 Task: Use the formula "F.TEST" in spreadsheet "Project protfolio".
Action: Mouse moved to (106, 66)
Screenshot: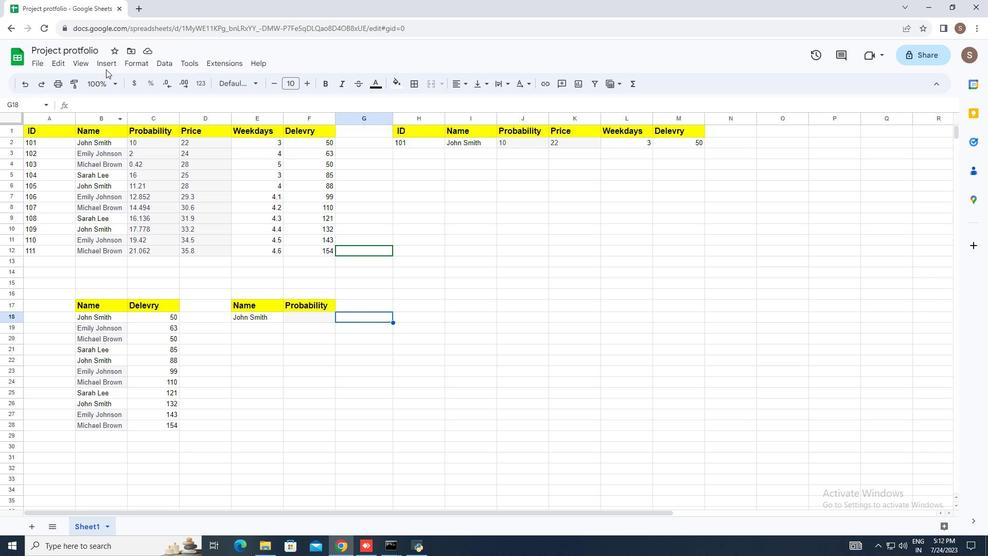 
Action: Mouse pressed left at (106, 66)
Screenshot: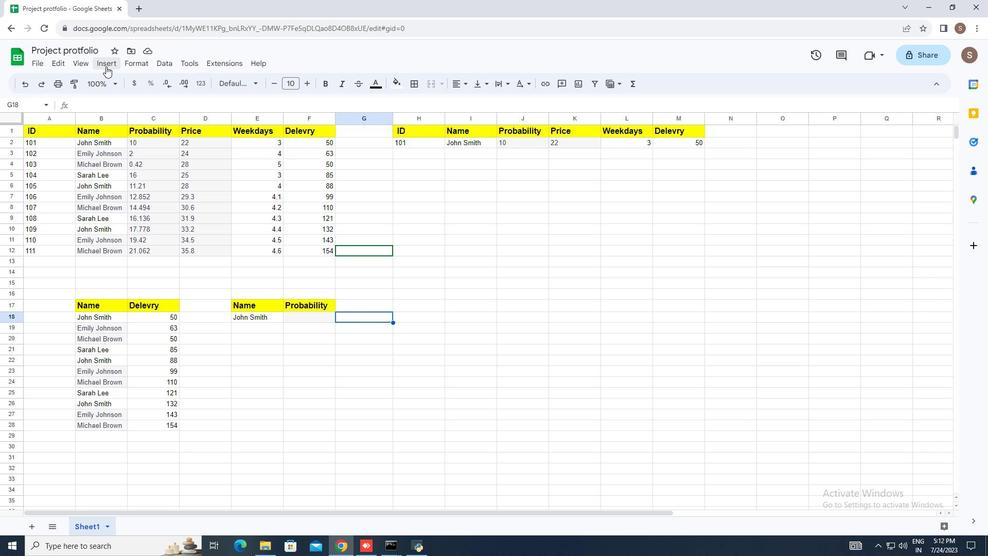 
Action: Mouse moved to (178, 244)
Screenshot: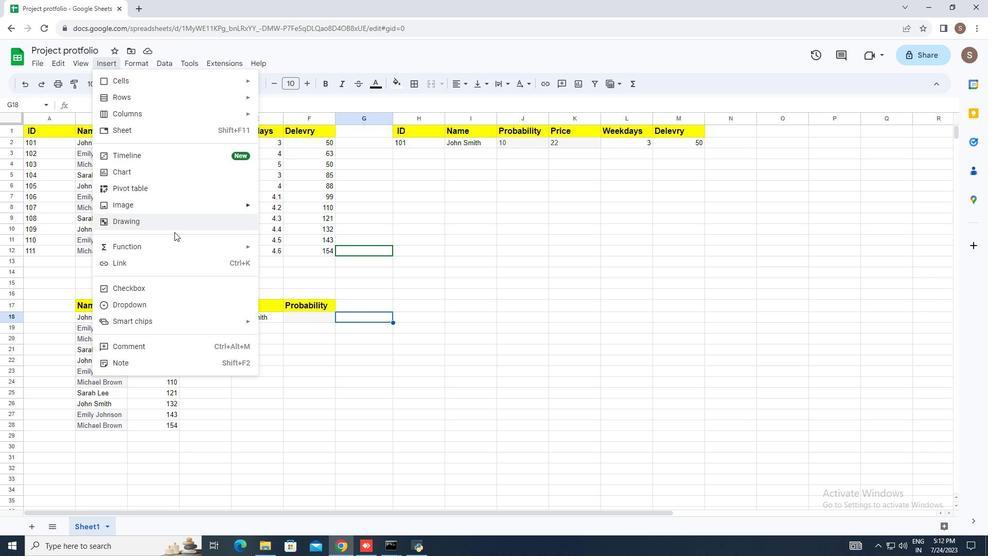 
Action: Mouse pressed left at (178, 244)
Screenshot: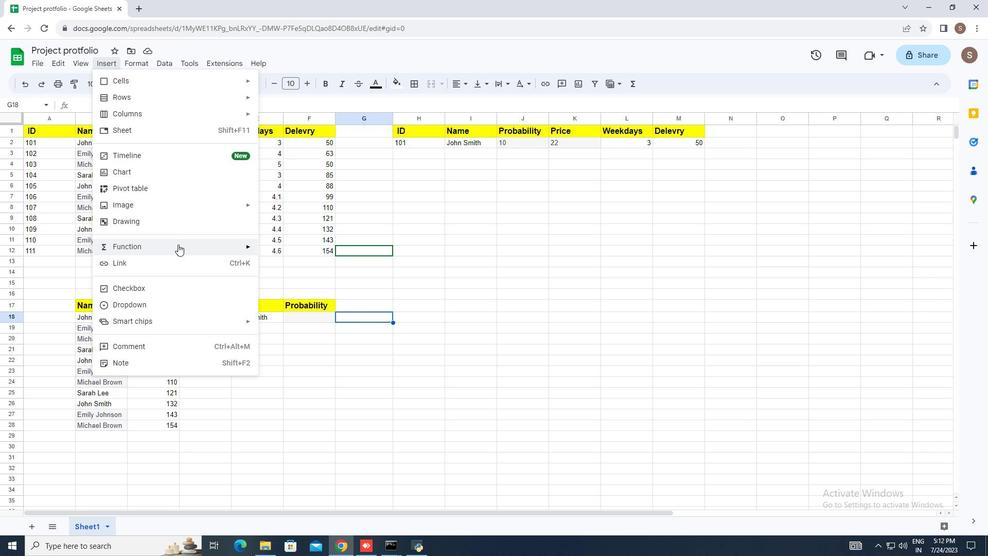 
Action: Mouse moved to (287, 230)
Screenshot: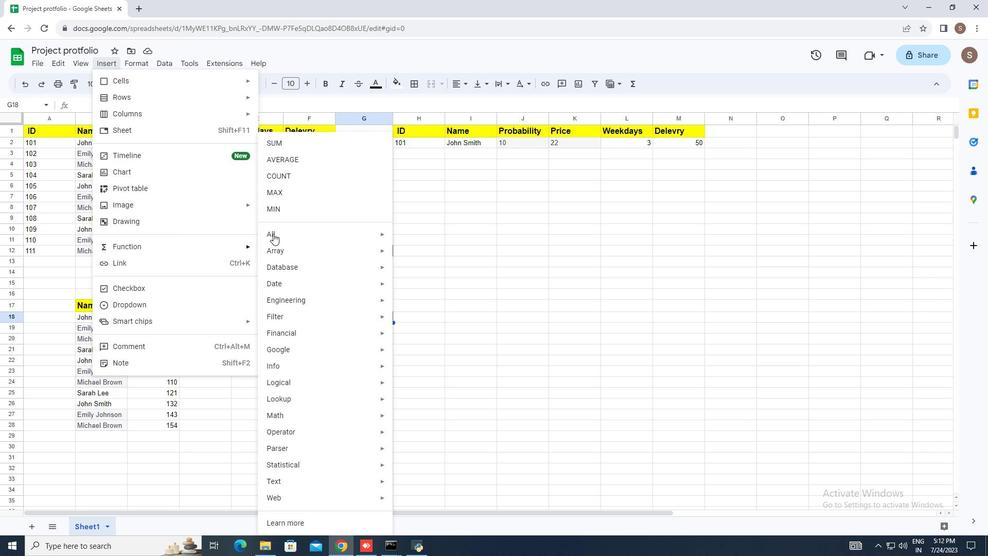 
Action: Mouse pressed left at (287, 230)
Screenshot: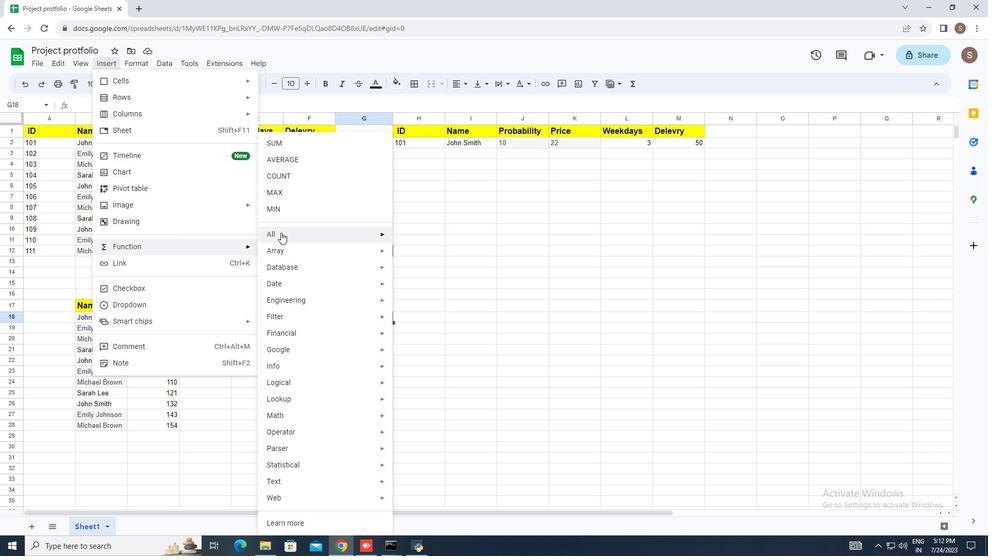 
Action: Mouse moved to (452, 382)
Screenshot: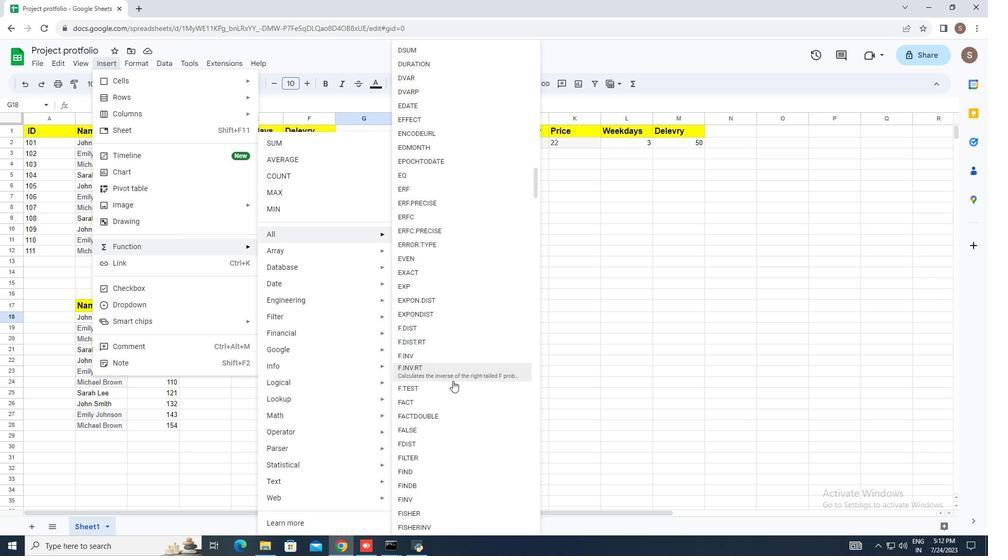 
Action: Mouse pressed left at (452, 382)
Screenshot: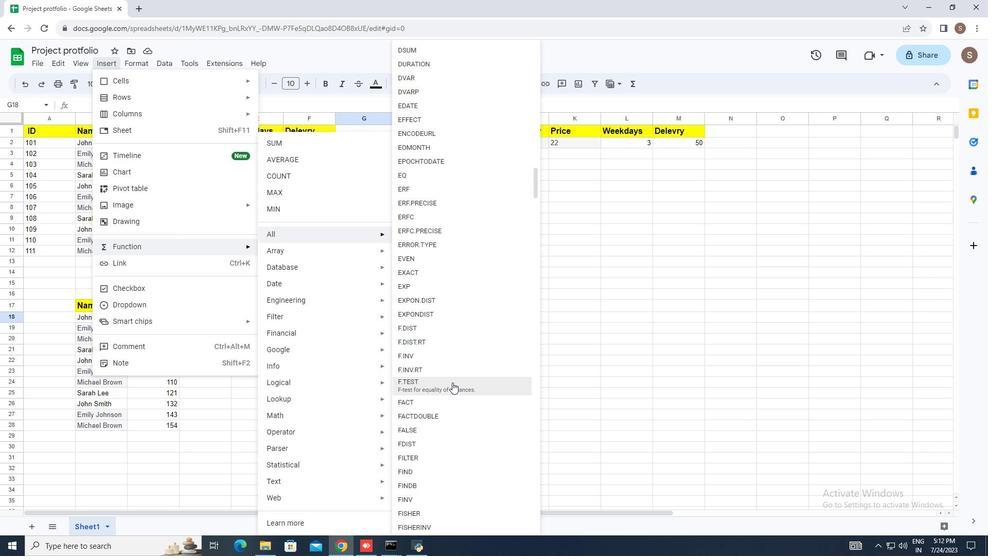
Action: Mouse moved to (193, 142)
Screenshot: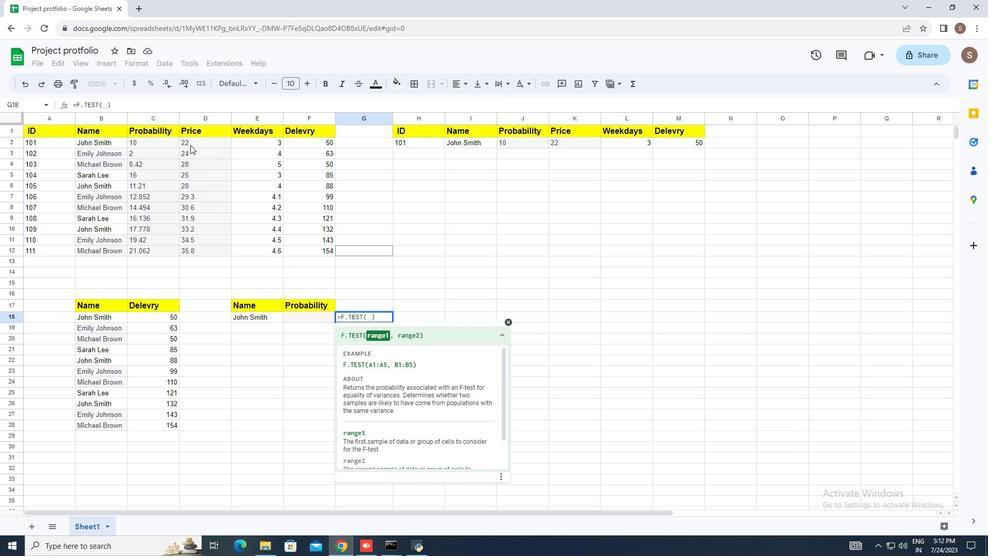 
Action: Mouse pressed left at (193, 142)
Screenshot: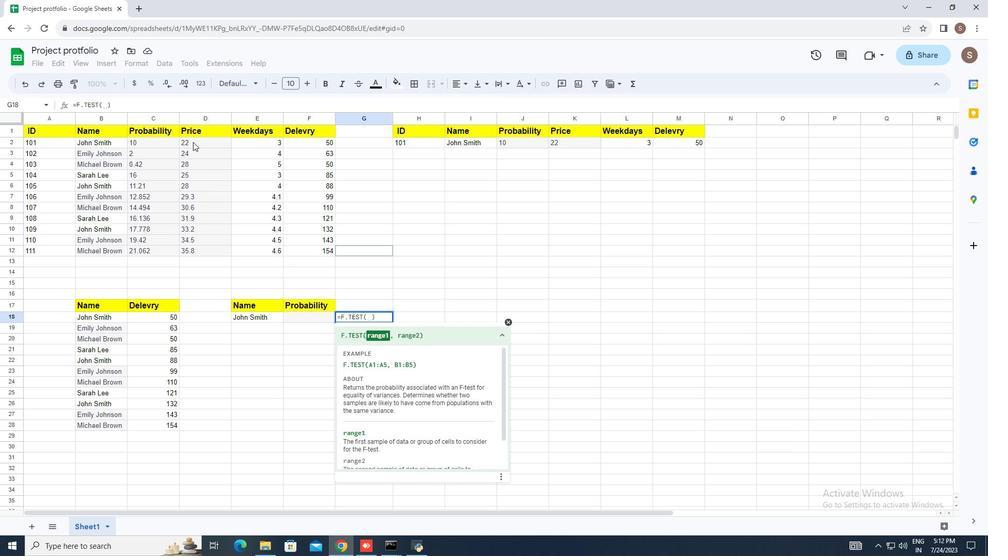 
Action: Mouse moved to (384, 361)
Screenshot: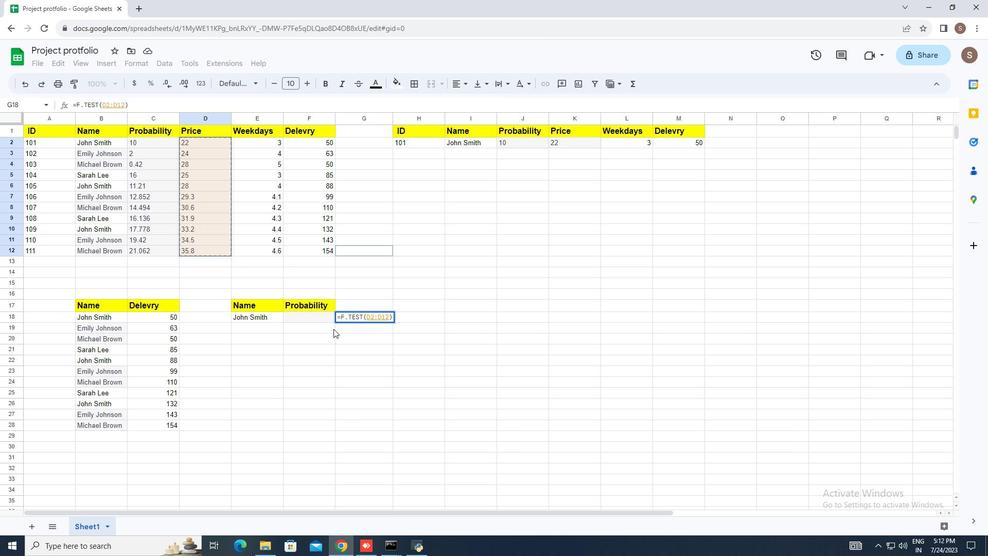 
Action: Key pressed ,<Key.space>
Screenshot: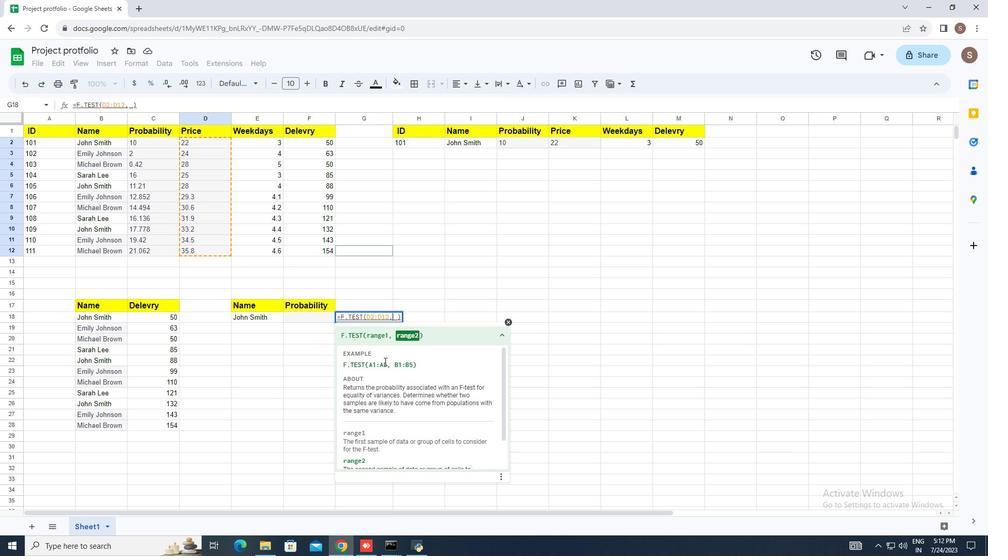 
Action: Mouse moved to (263, 140)
Screenshot: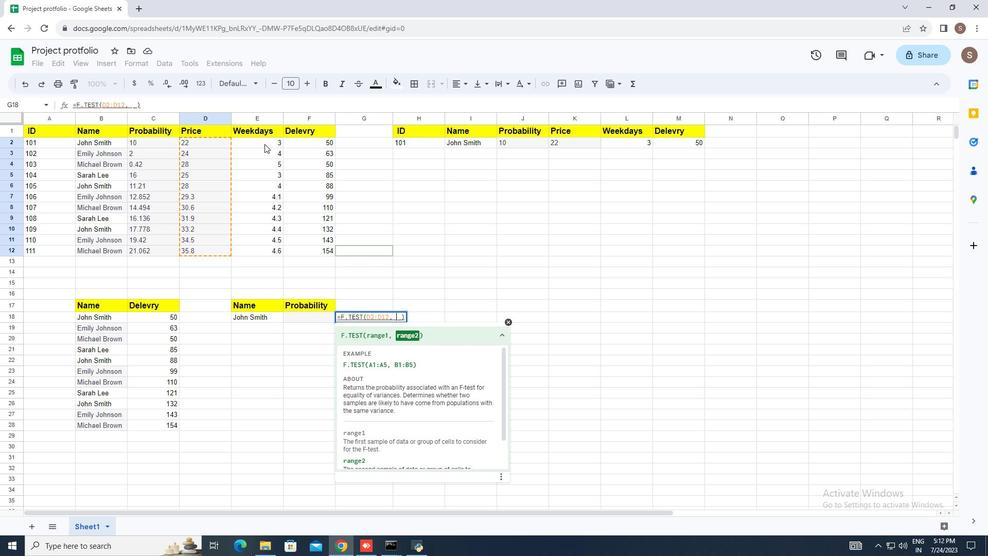 
Action: Mouse pressed left at (263, 140)
Screenshot: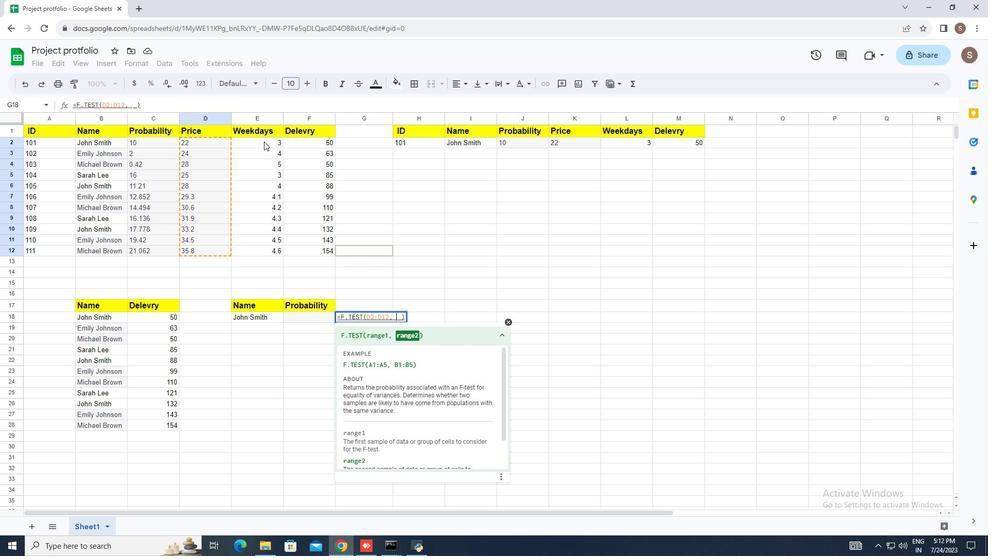 
Action: Mouse moved to (463, 360)
Screenshot: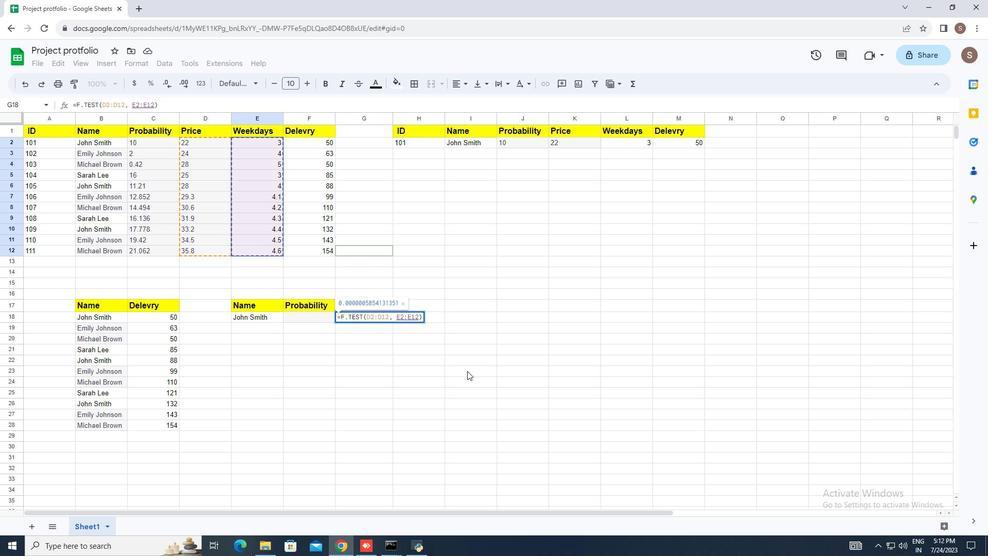 
Action: Key pressed <Key.enter>
Screenshot: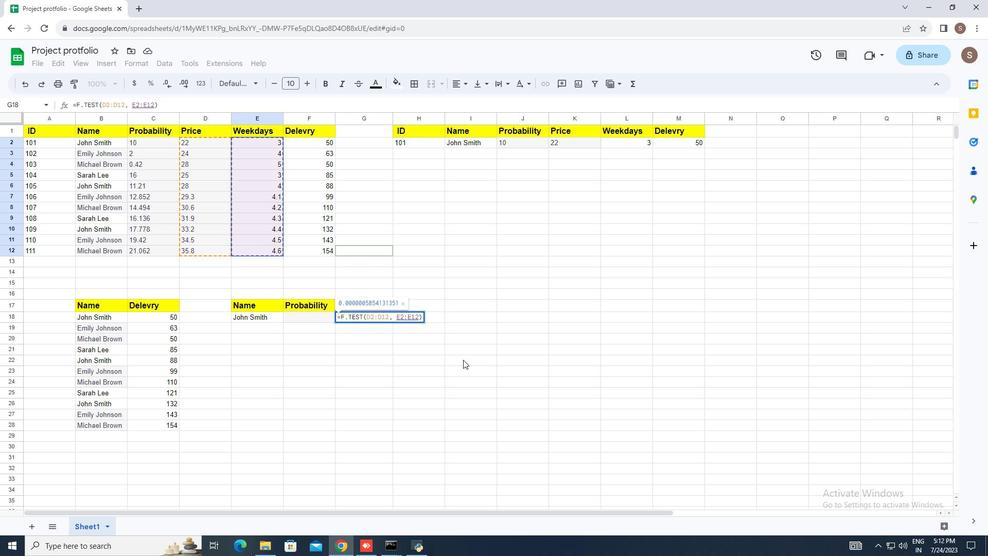 
